 Task: Add to scrum project Wayfarer a team member softage.3@softage.net.
Action: Mouse moved to (184, 53)
Screenshot: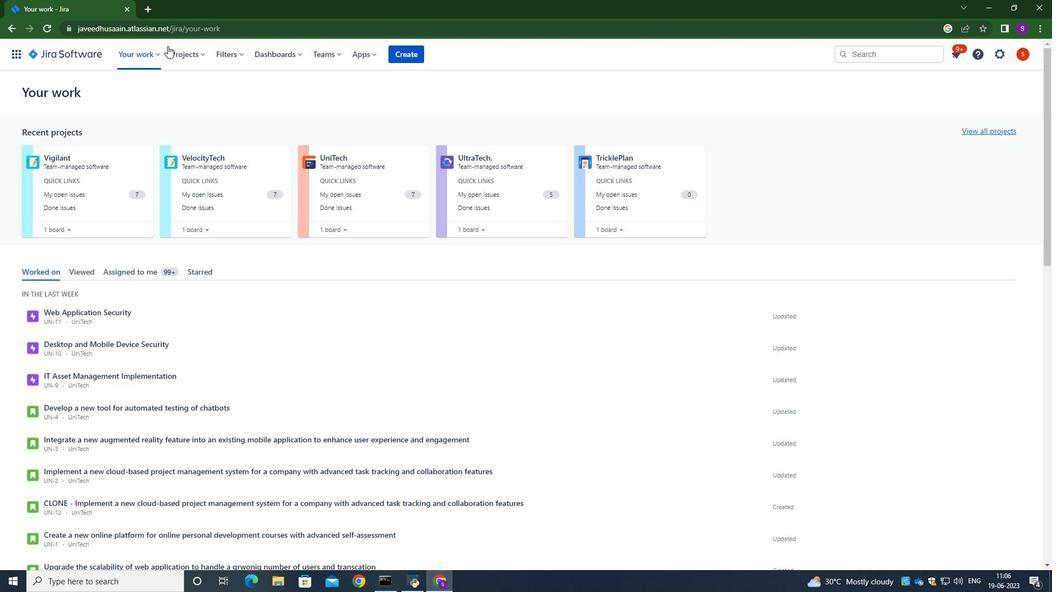 
Action: Mouse pressed left at (184, 53)
Screenshot: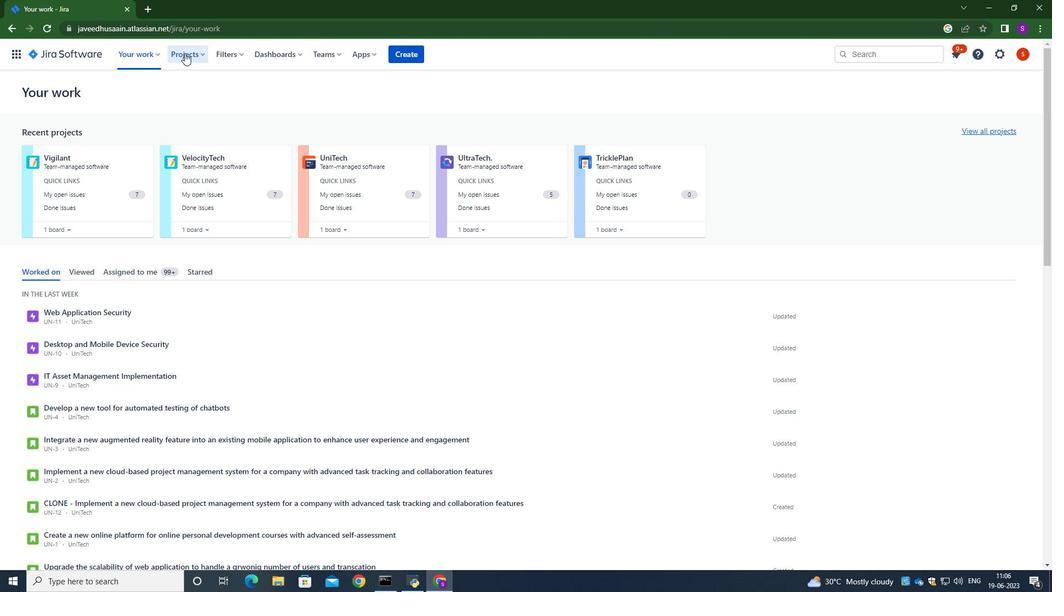
Action: Mouse moved to (247, 144)
Screenshot: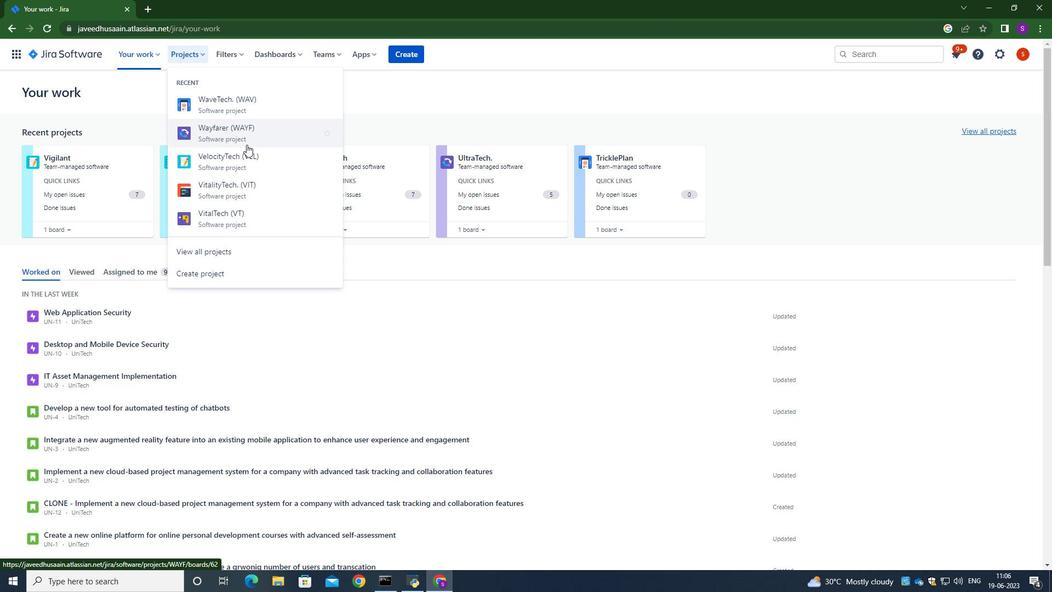 
Action: Mouse pressed left at (247, 144)
Screenshot: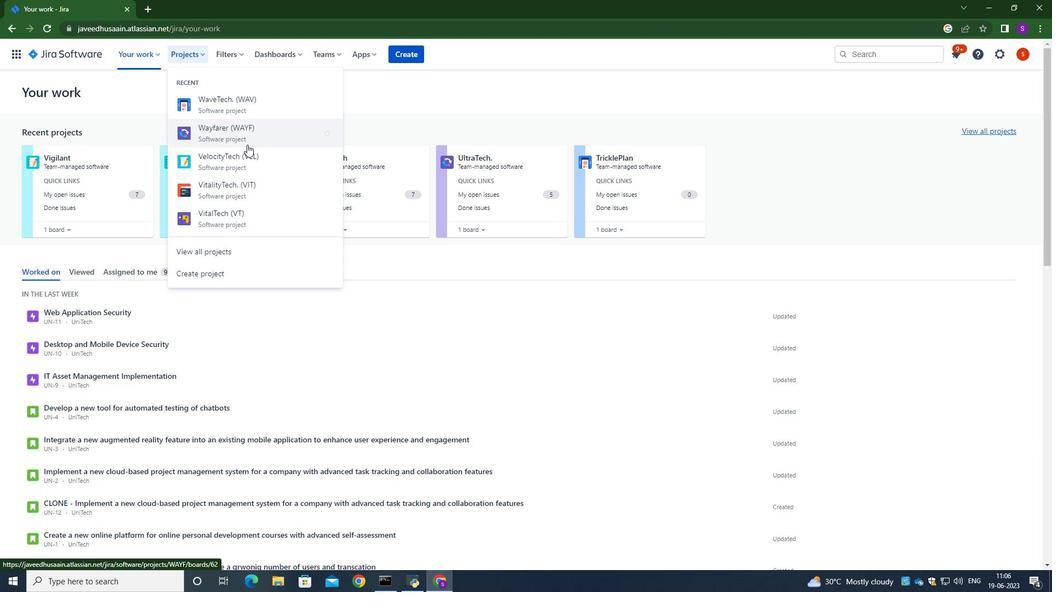 
Action: Mouse moved to (262, 149)
Screenshot: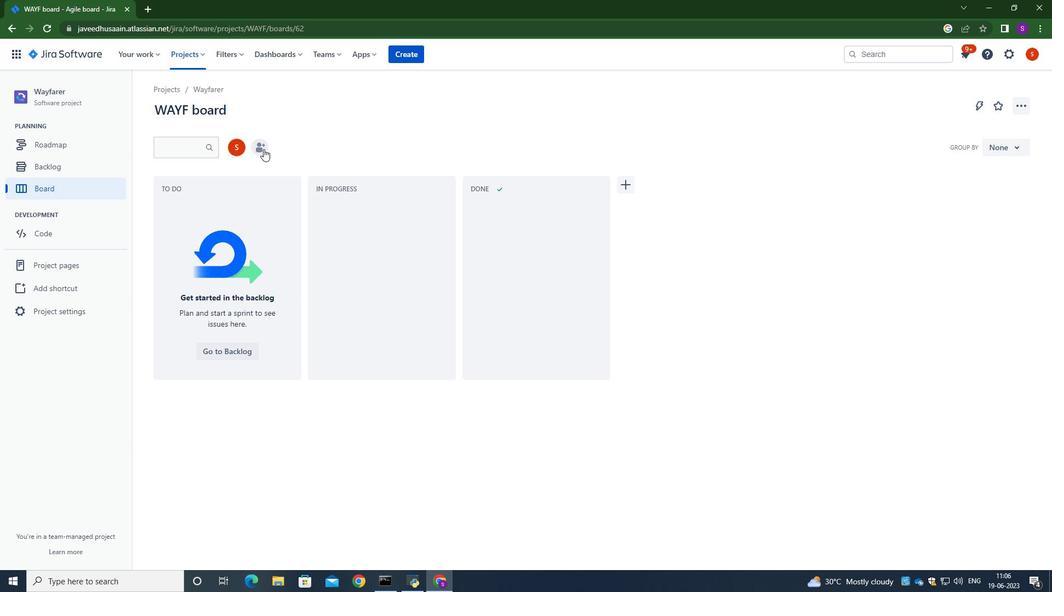 
Action: Mouse pressed left at (262, 149)
Screenshot: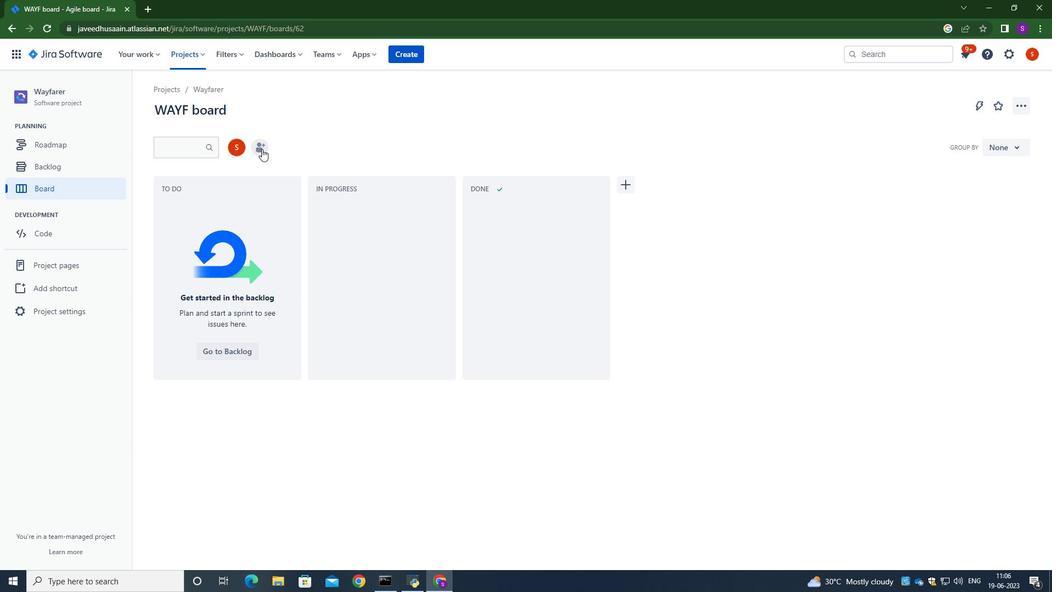 
Action: Mouse moved to (474, 134)
Screenshot: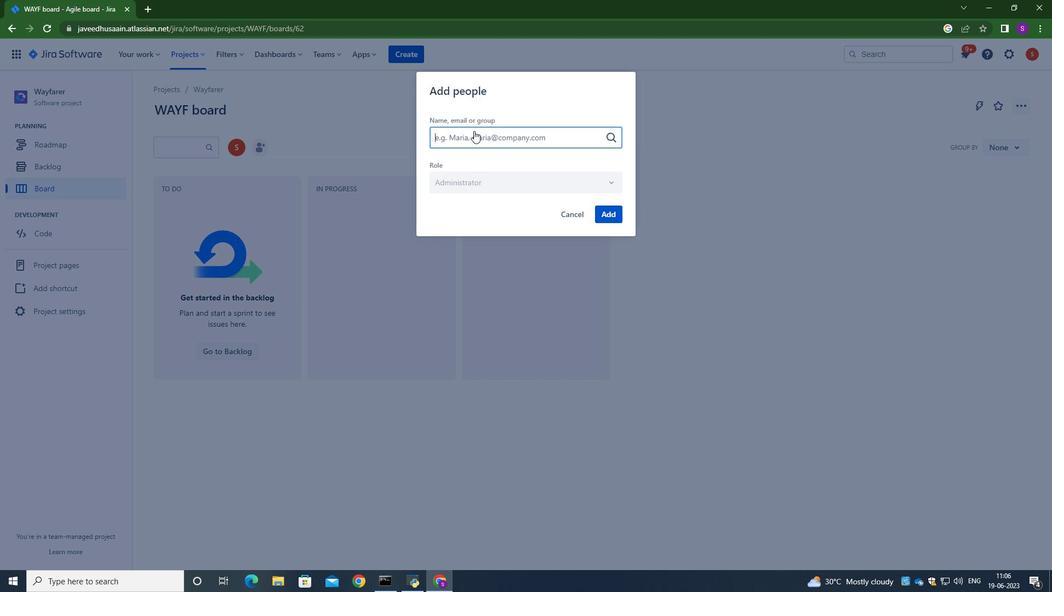 
Action: Mouse pressed left at (474, 134)
Screenshot: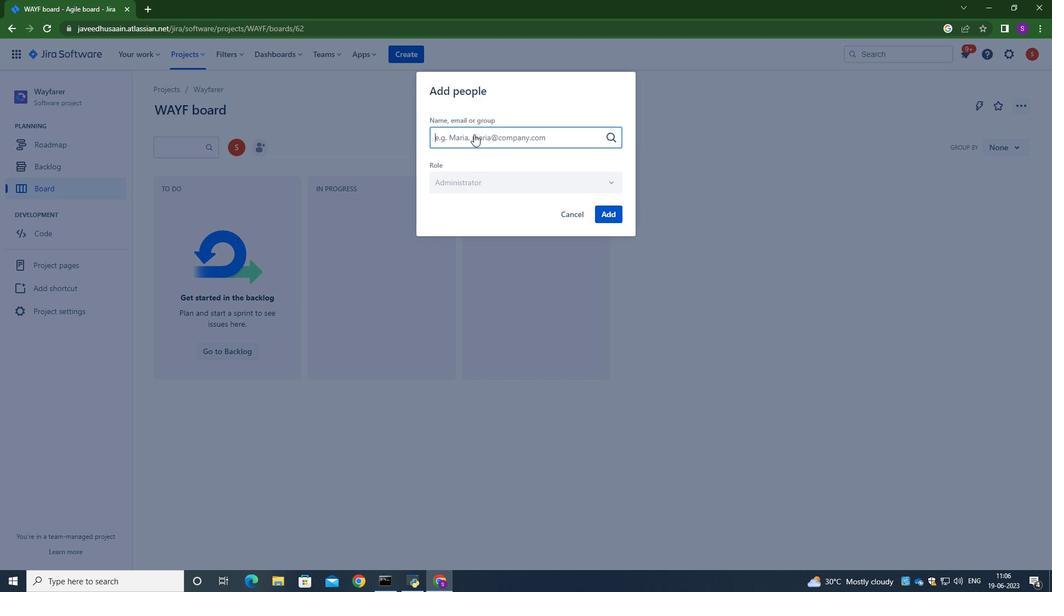 
Action: Key pressed softage.3<Key.shift>@sog<Key.backspace>ftage.net
Screenshot: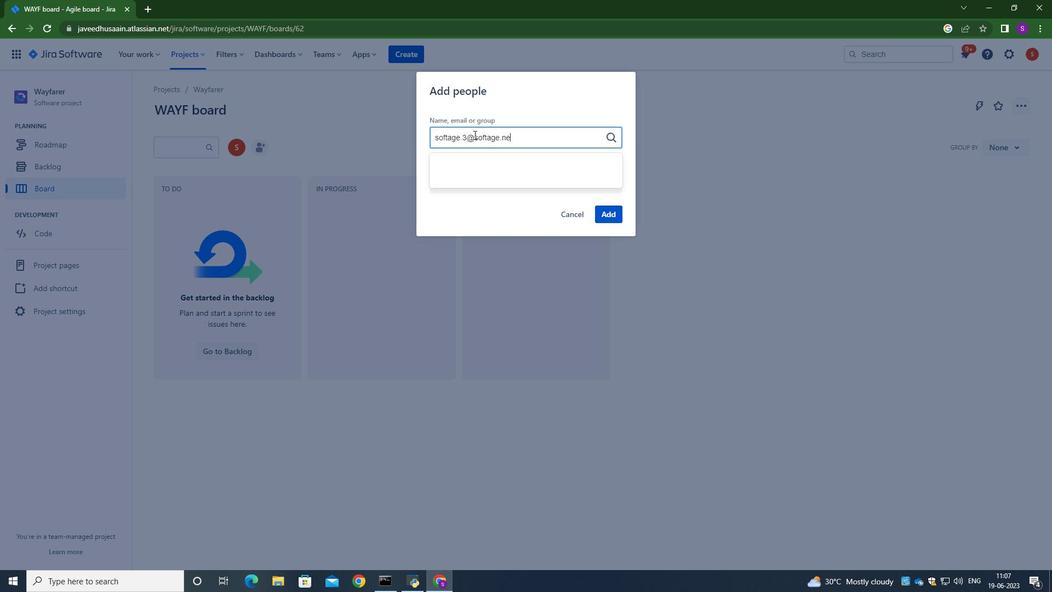 
Action: Mouse moved to (470, 169)
Screenshot: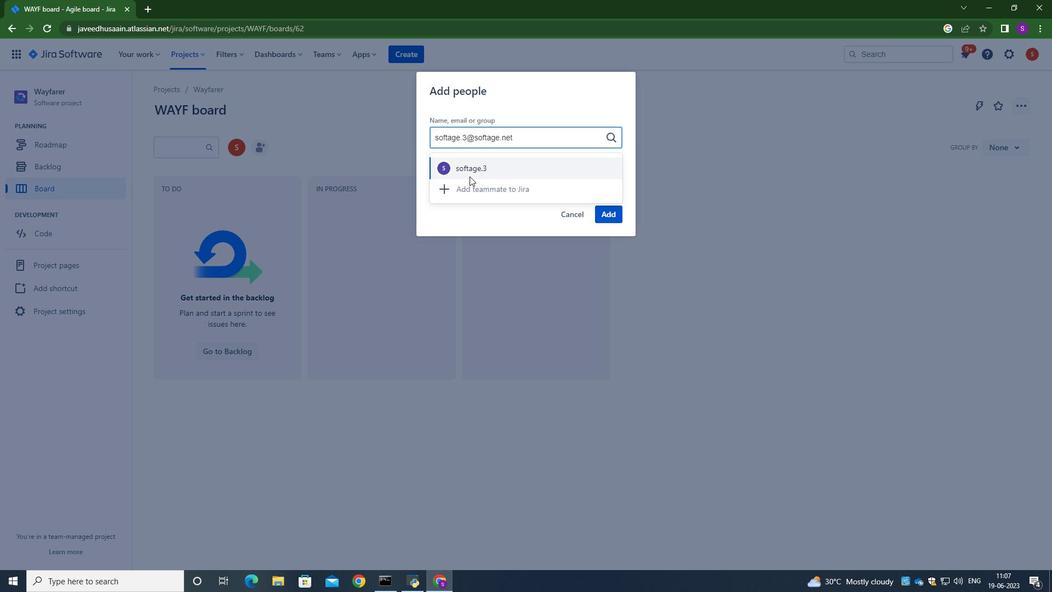 
Action: Mouse pressed left at (470, 169)
Screenshot: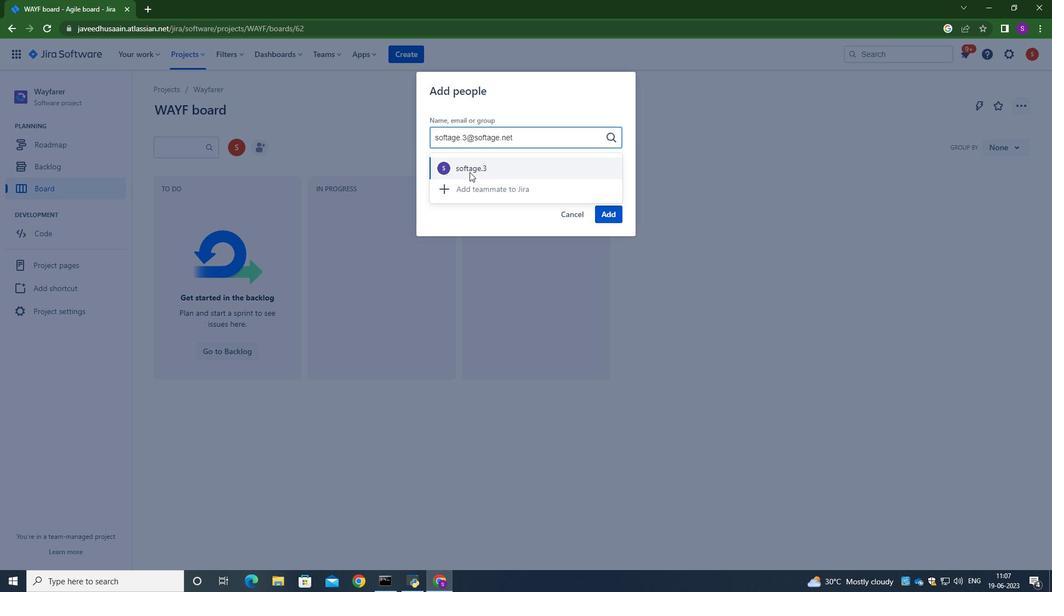 
Action: Mouse moved to (610, 212)
Screenshot: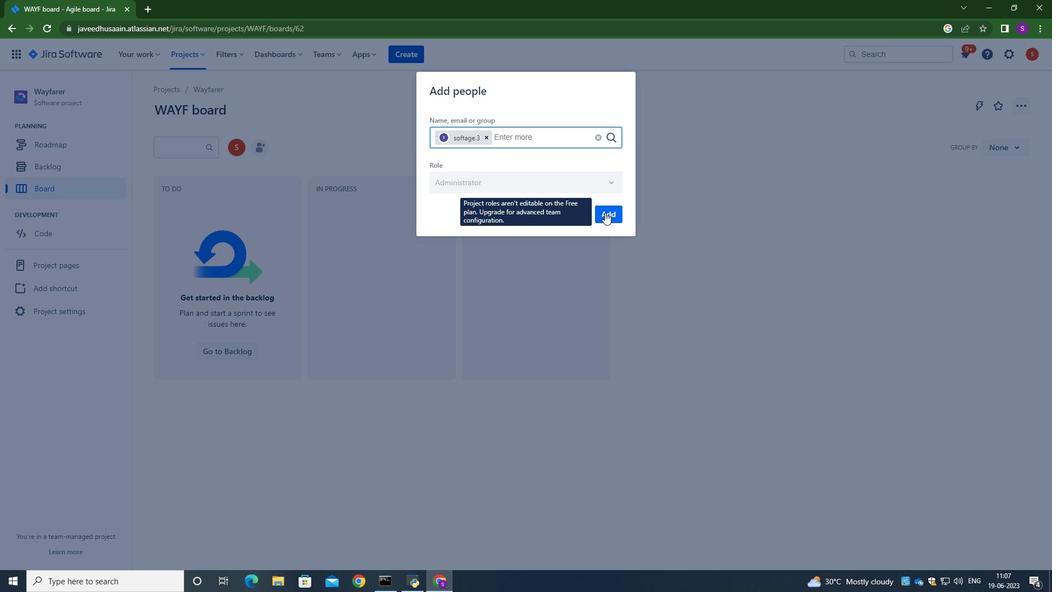 
Action: Mouse pressed left at (610, 212)
Screenshot: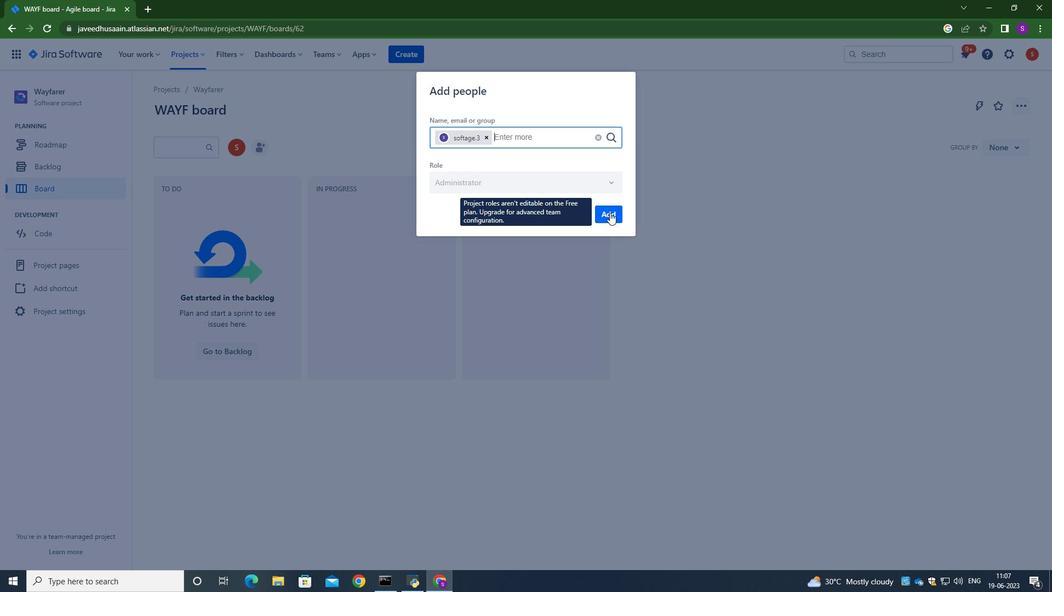 
Action: Mouse moved to (393, 134)
Screenshot: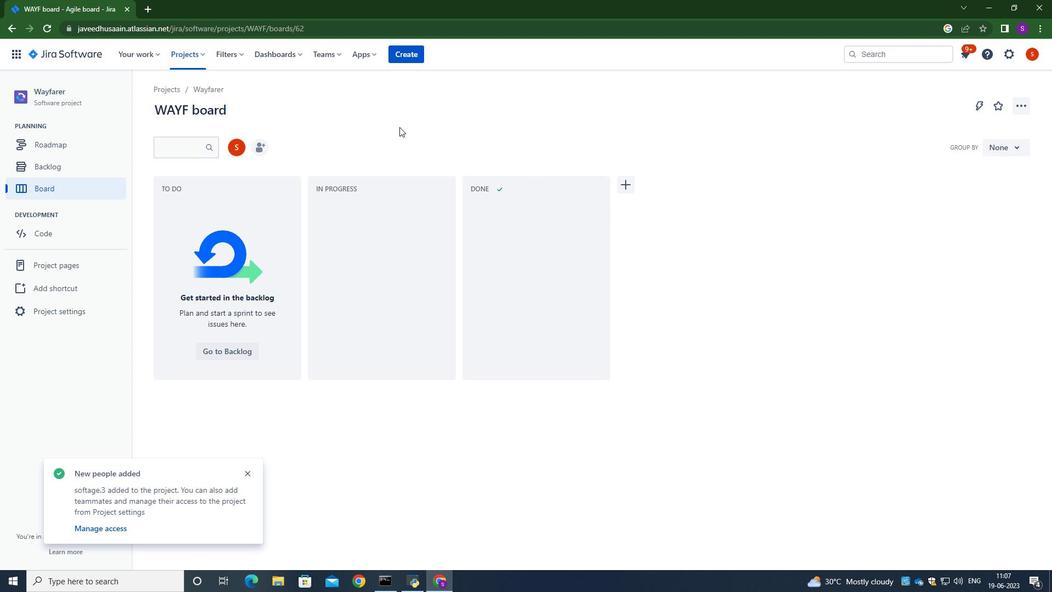 
Action: Mouse pressed left at (393, 134)
Screenshot: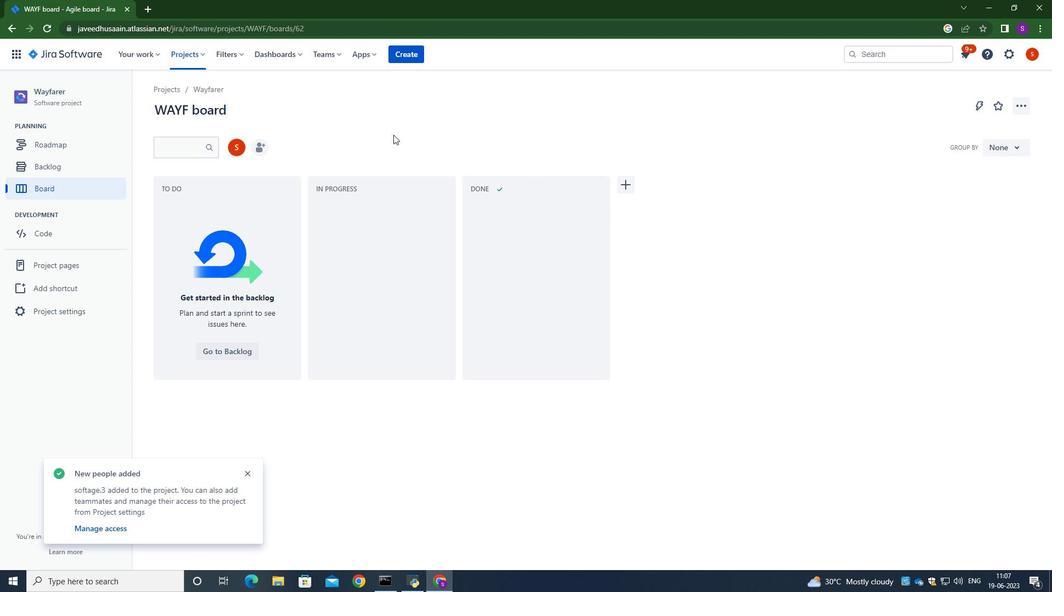 
